 Task: Assign in the project CenterTech the issue 'Create a new online platform for online entrepreneurship courses with advanced business tools and community features' to the sprint 'Scrum Savants'. Assign in the project CenterTech the issue 'Implement a new cloud-based document management system for a company with advanced document versioning and access control features' to the sprint 'Scrum Savants'. Assign in the project CenterTech the issue 'Integrate a new video recording feature into an existing mobile application to enhance user-generated content and social sharing' to the sprint 'Scrum Savants'. Assign in the project CenterTech the issue 'Develop a new tool for automated testing of web application load testing and performance under high traffic conditions' to the sprint 'Scrum Savants'
Action: Mouse moved to (177, 51)
Screenshot: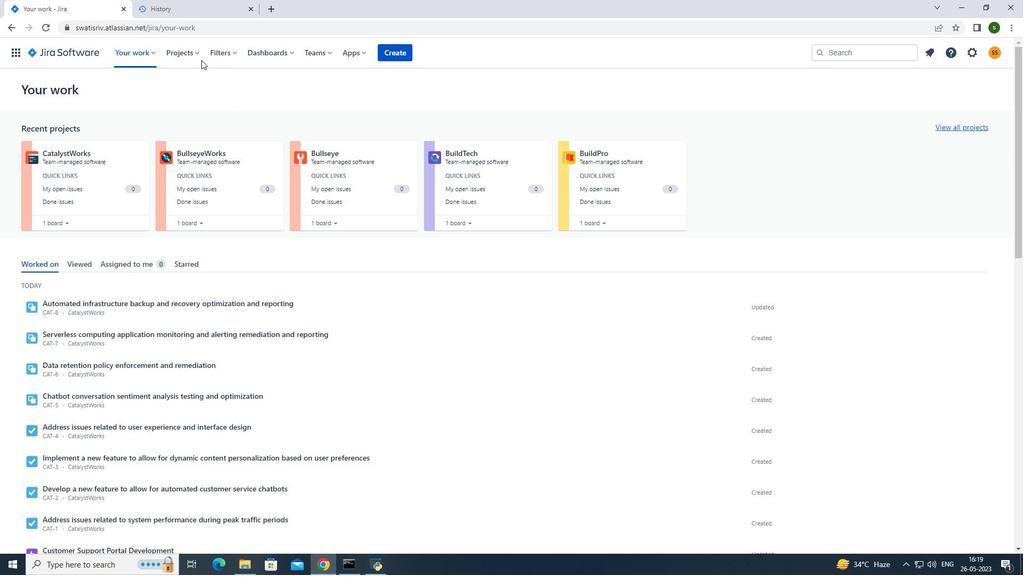 
Action: Mouse pressed left at (177, 51)
Screenshot: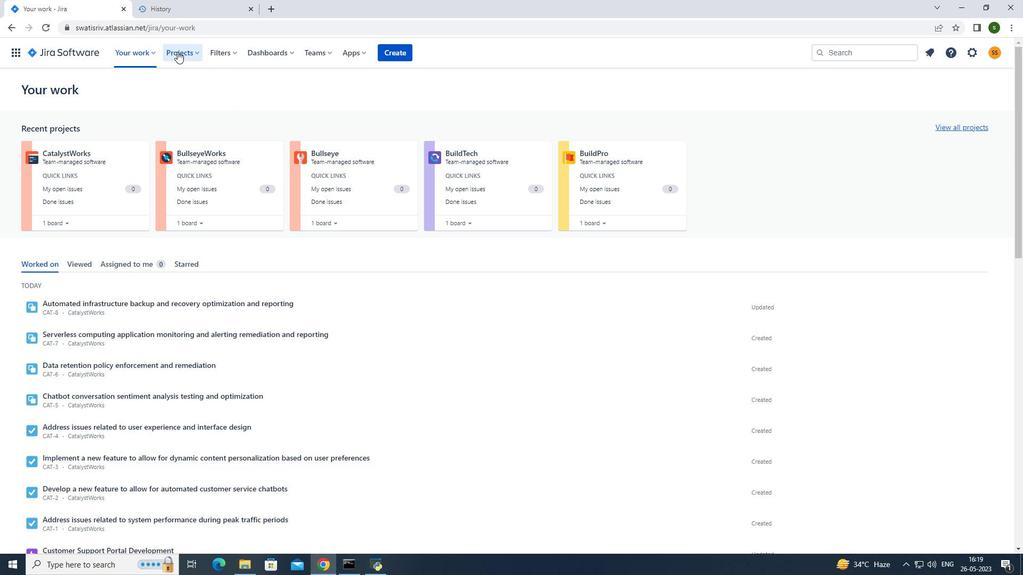 
Action: Mouse moved to (229, 104)
Screenshot: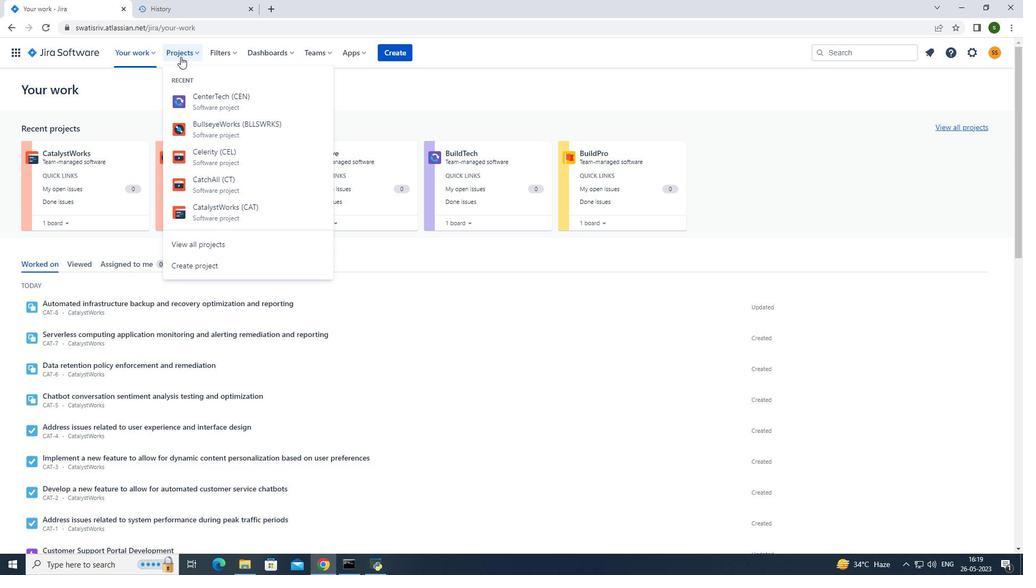 
Action: Mouse pressed left at (229, 104)
Screenshot: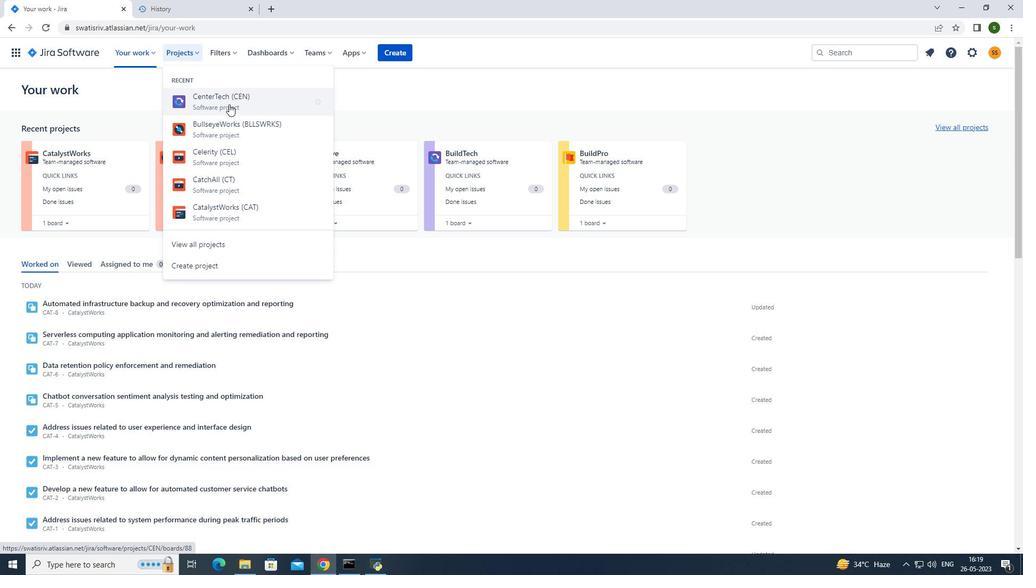 
Action: Mouse moved to (85, 163)
Screenshot: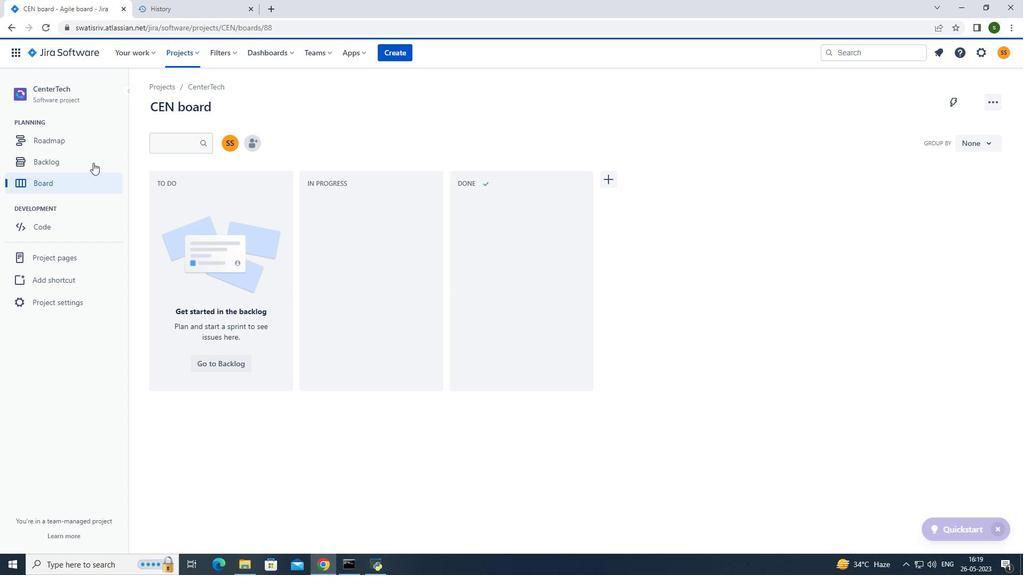 
Action: Mouse pressed left at (85, 163)
Screenshot: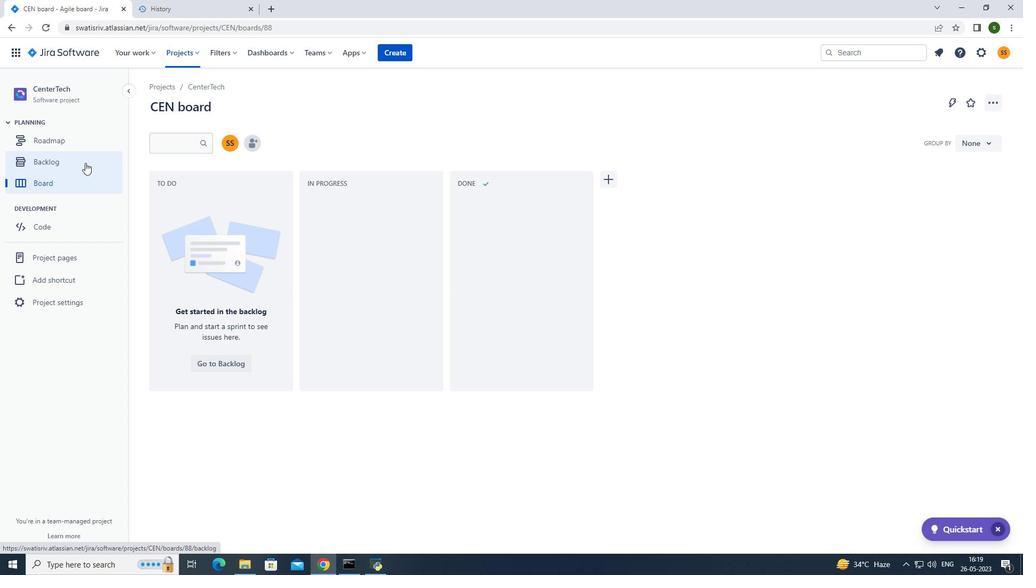 
Action: Mouse moved to (875, 397)
Screenshot: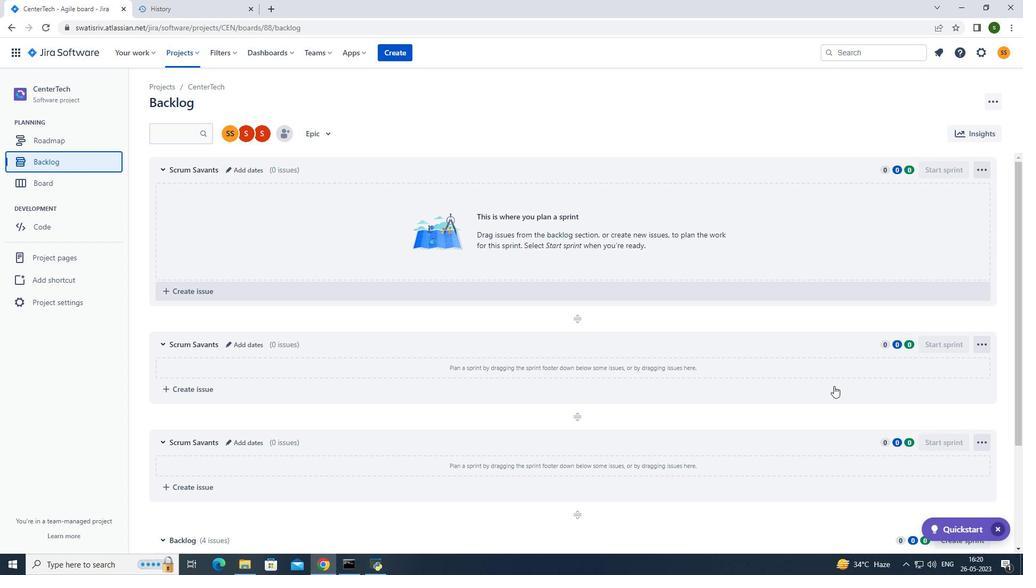
Action: Mouse scrolled (875, 396) with delta (0, 0)
Screenshot: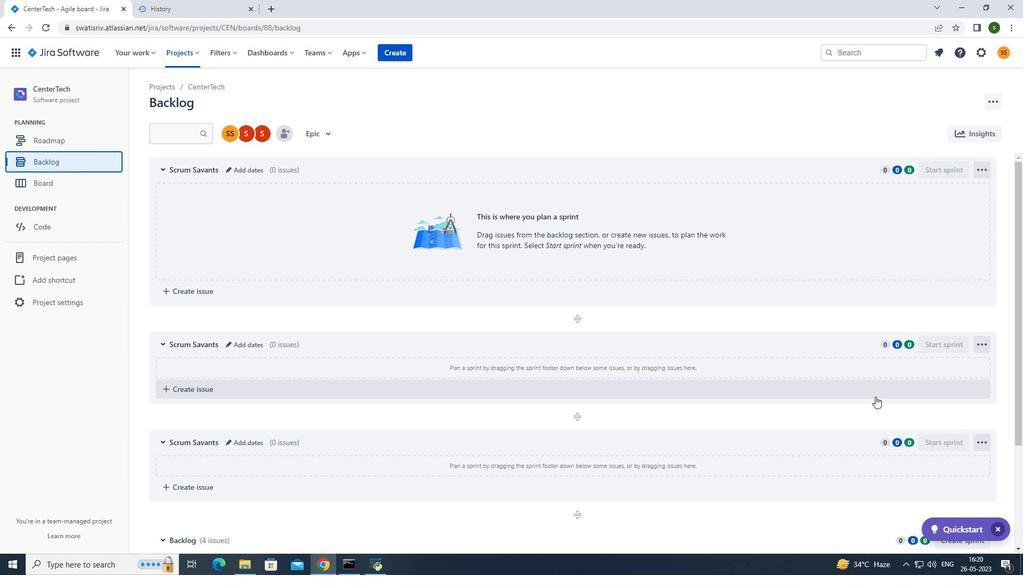 
Action: Mouse scrolled (875, 396) with delta (0, 0)
Screenshot: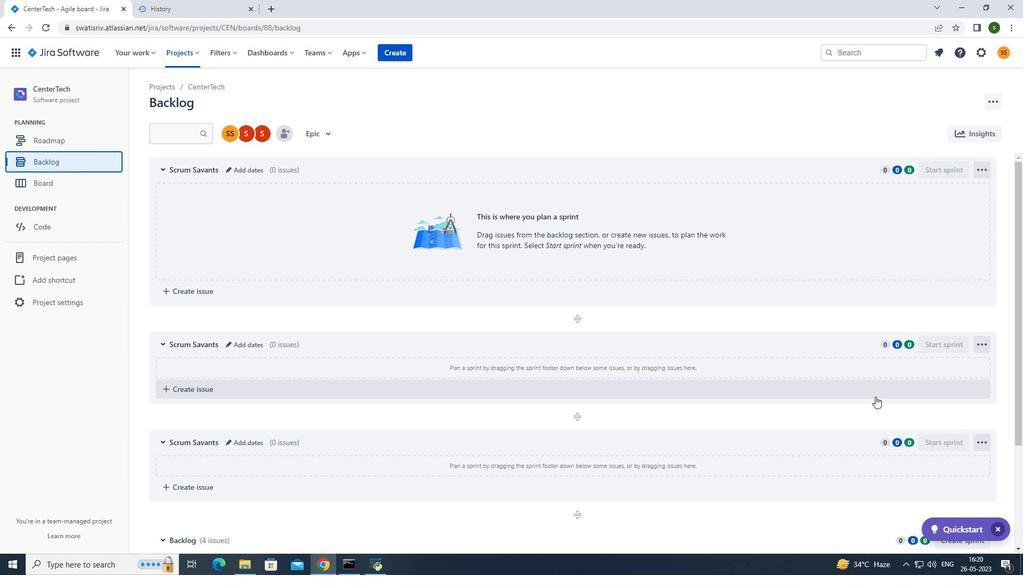 
Action: Mouse scrolled (875, 396) with delta (0, 0)
Screenshot: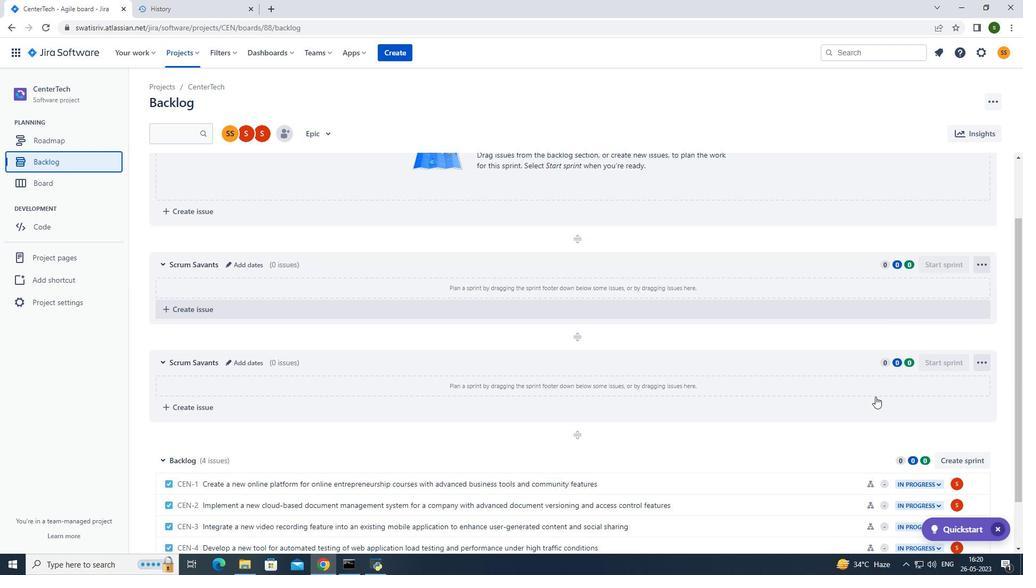 
Action: Mouse scrolled (875, 396) with delta (0, 0)
Screenshot: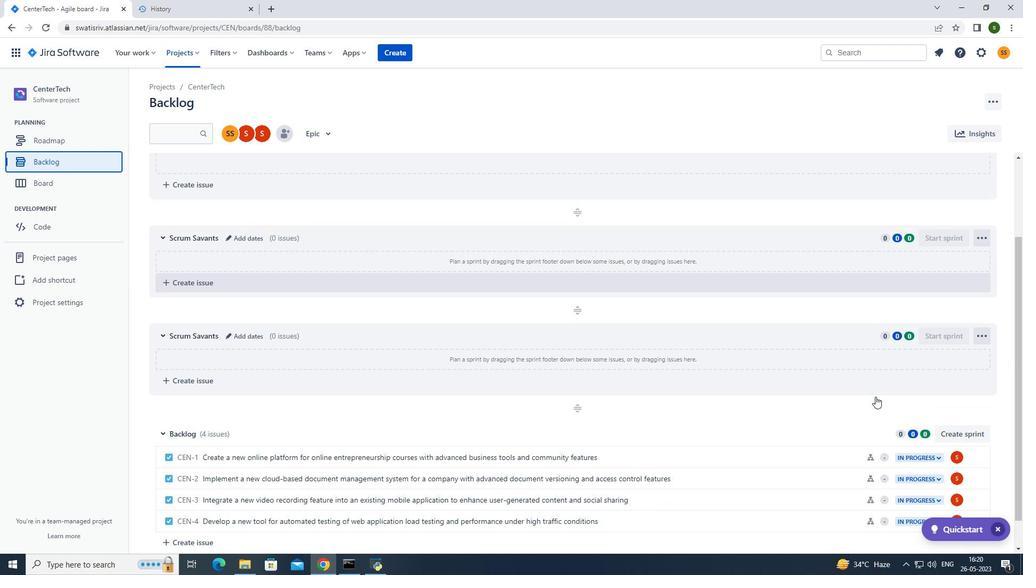 
Action: Mouse moved to (970, 420)
Screenshot: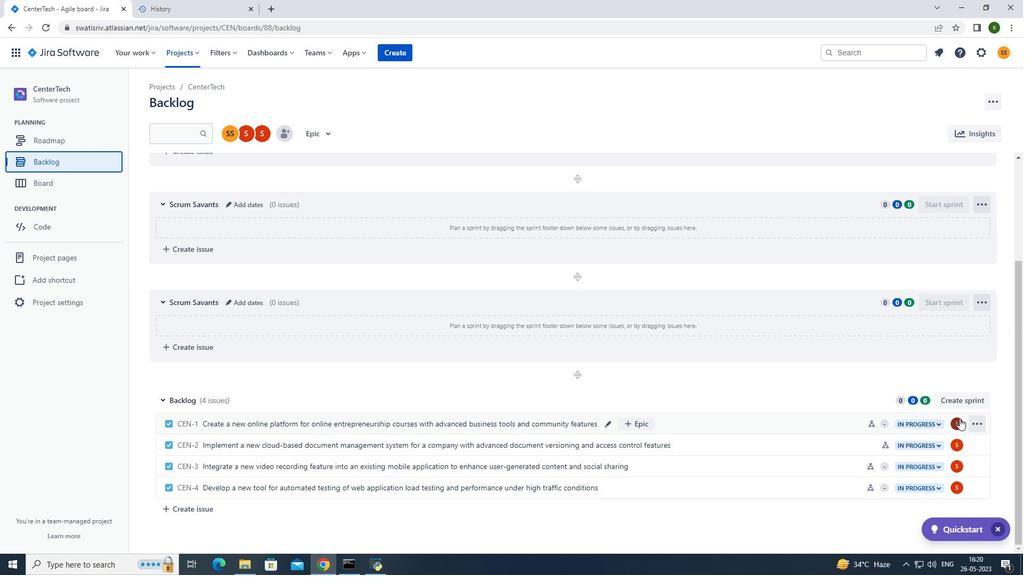 
Action: Mouse pressed left at (970, 420)
Screenshot: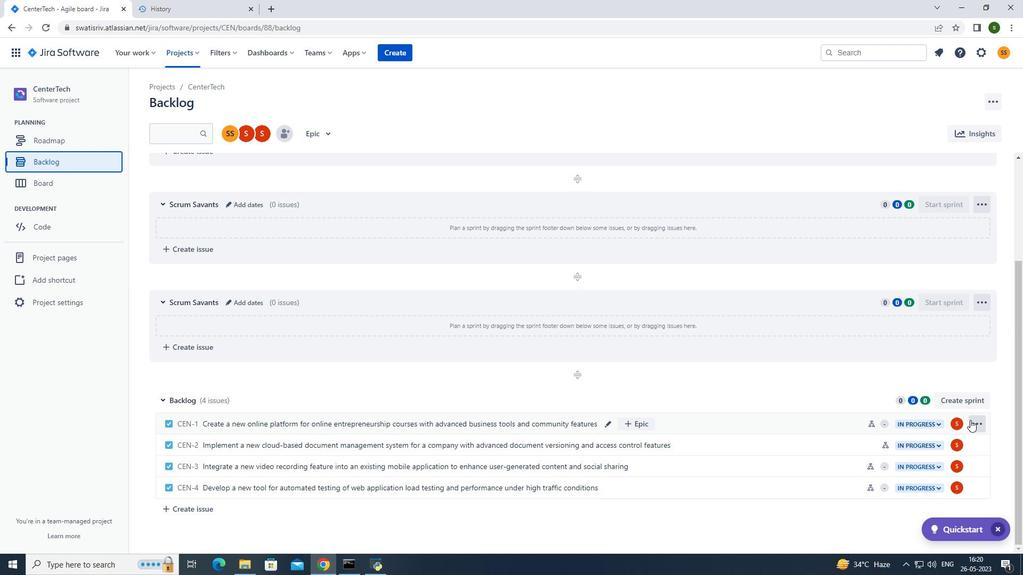 
Action: Mouse moved to (948, 329)
Screenshot: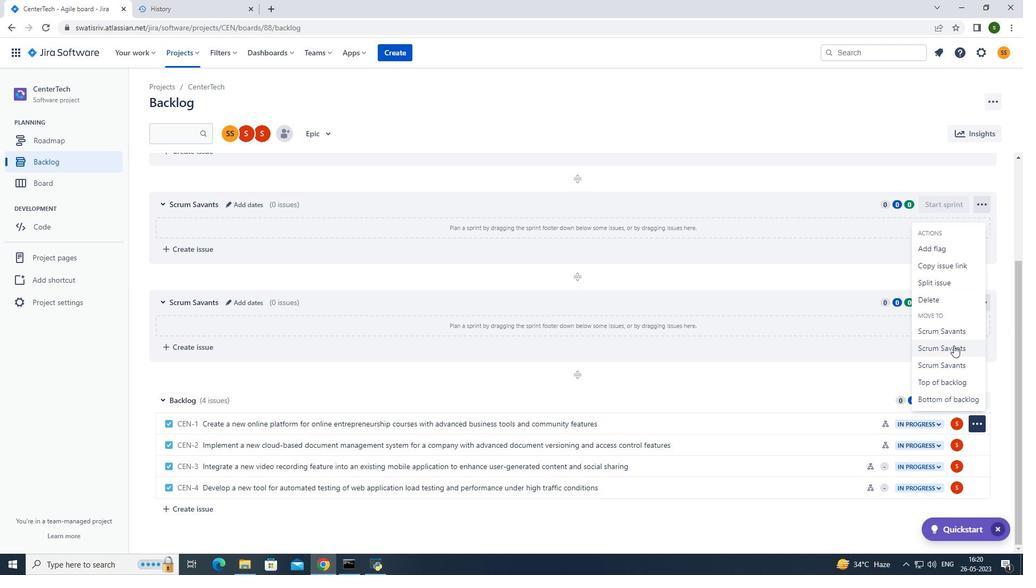 
Action: Mouse pressed left at (948, 329)
Screenshot: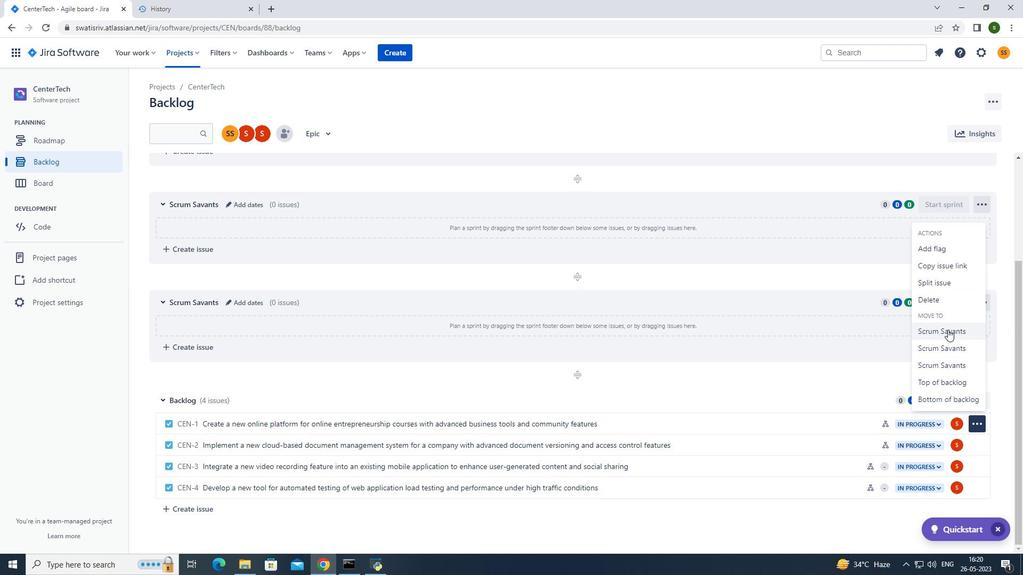 
Action: Mouse moved to (176, 54)
Screenshot: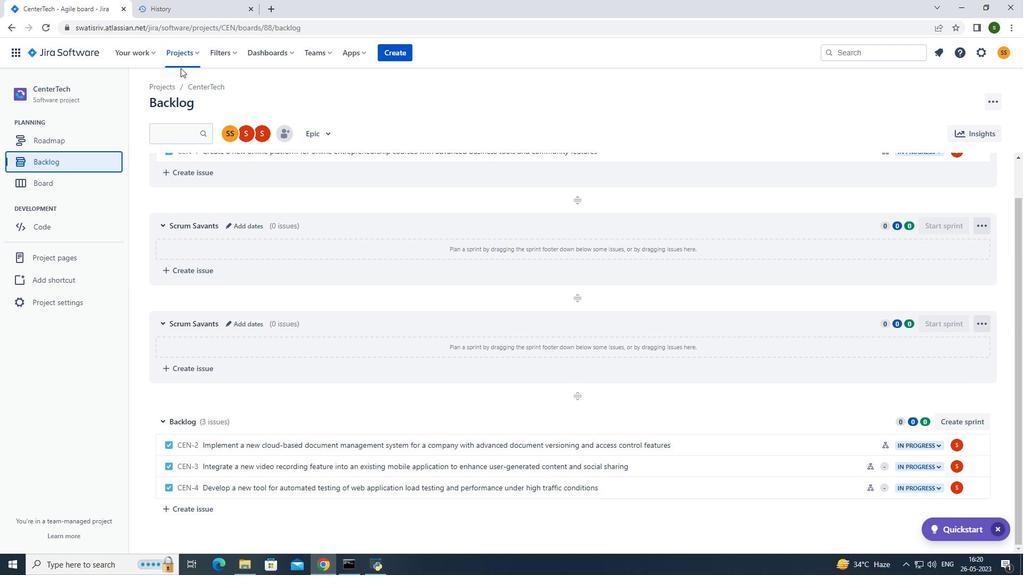 
Action: Mouse pressed left at (176, 54)
Screenshot: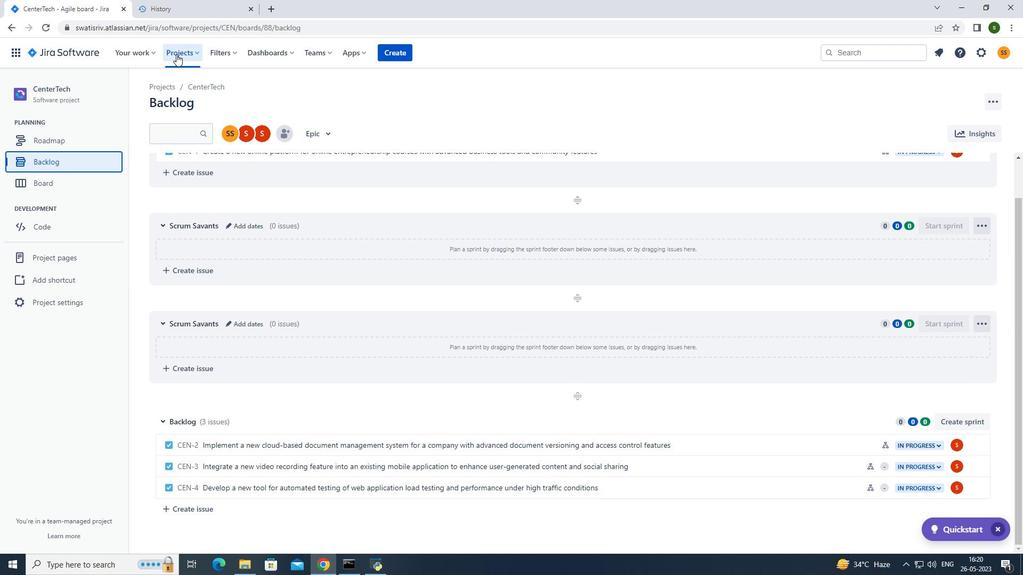 
Action: Mouse moved to (209, 100)
Screenshot: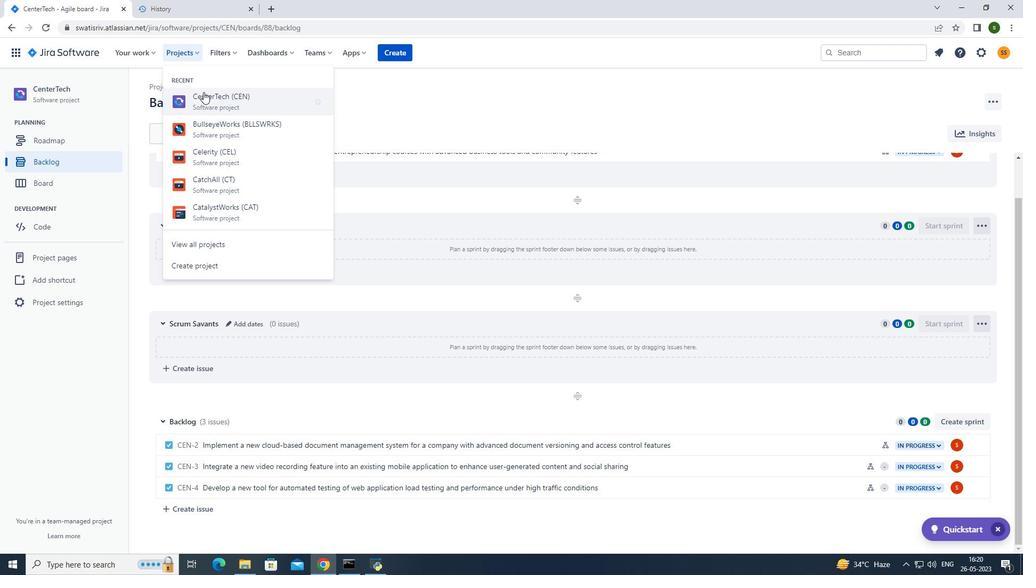 
Action: Mouse pressed left at (209, 100)
Screenshot: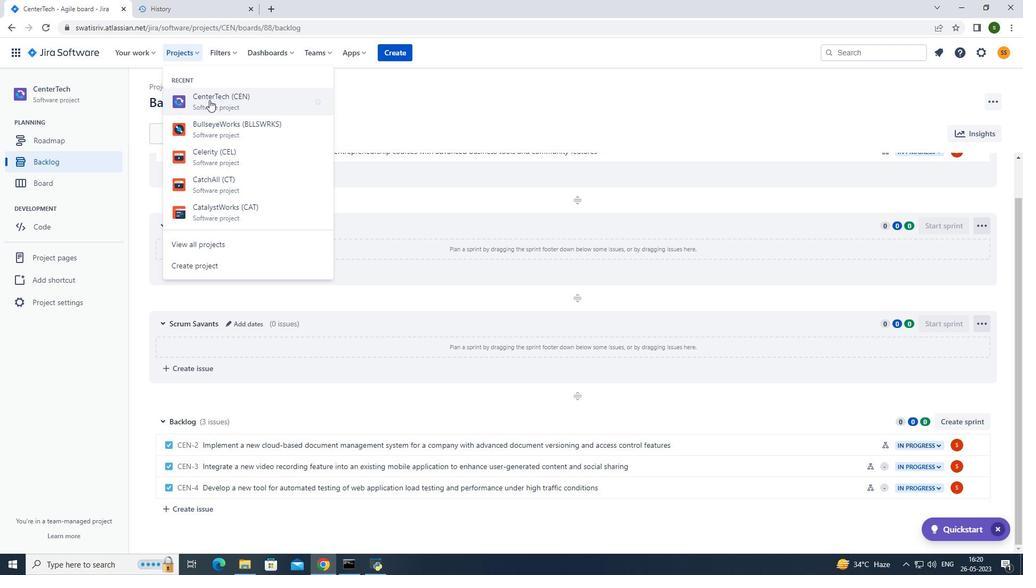 
Action: Mouse moved to (272, 107)
Screenshot: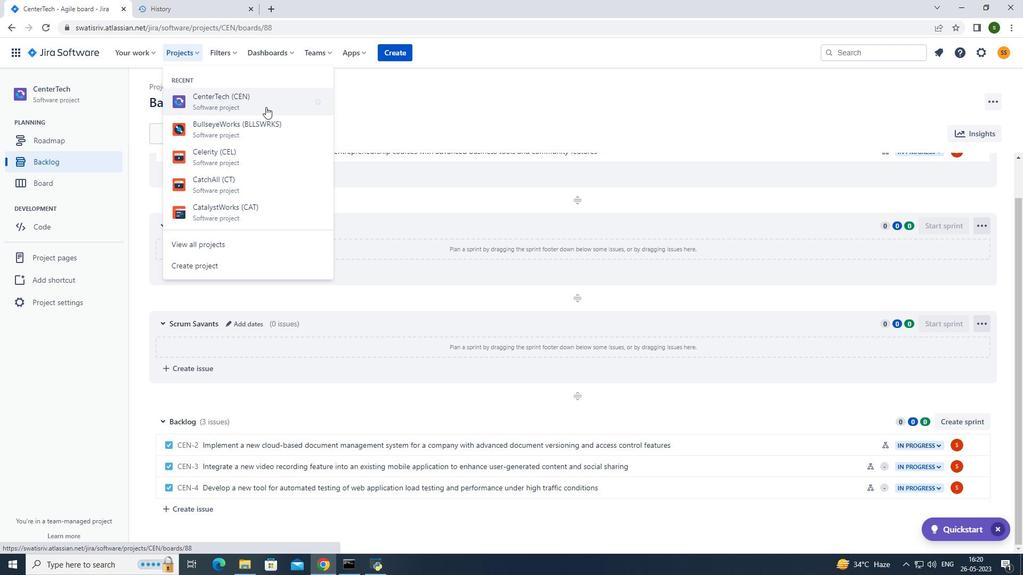 
Action: Mouse pressed left at (272, 107)
Screenshot: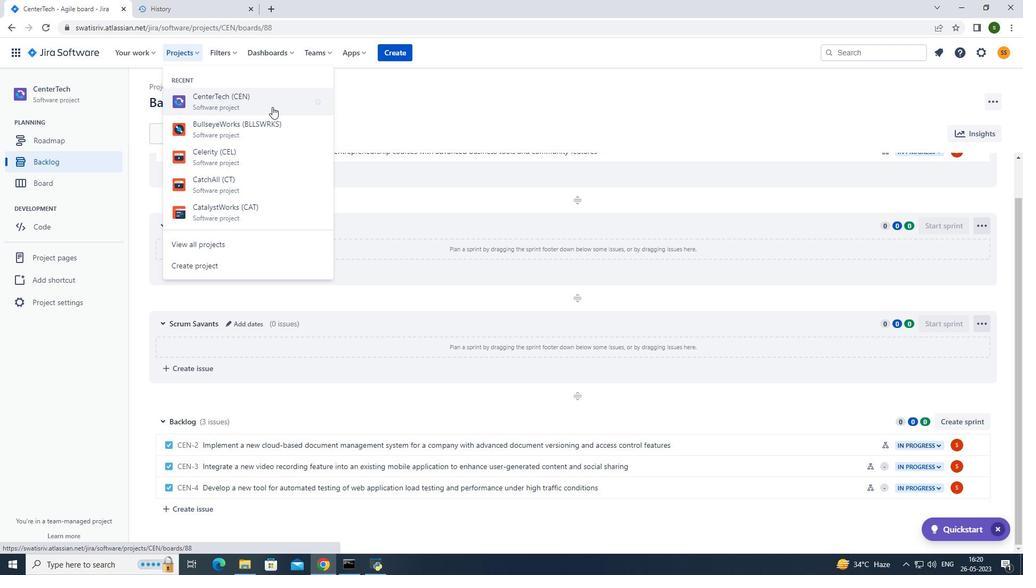 
Action: Mouse moved to (72, 159)
Screenshot: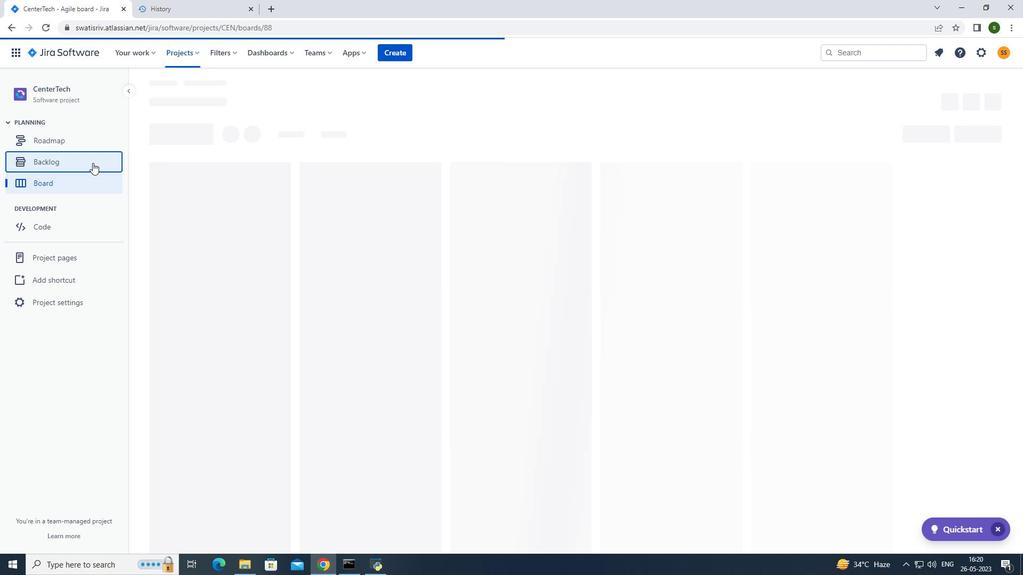 
Action: Mouse pressed left at (72, 159)
Screenshot: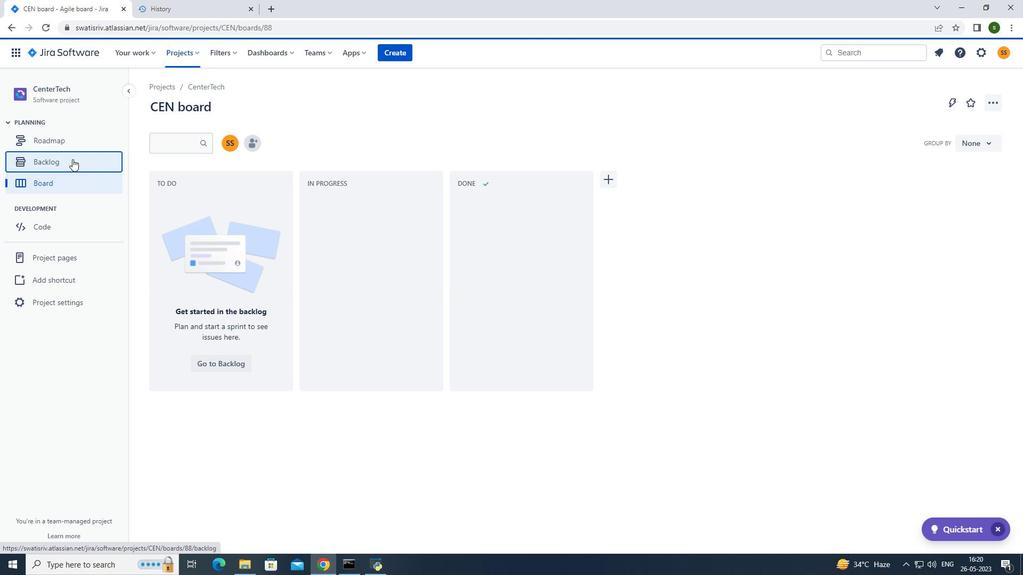
Action: Mouse moved to (982, 485)
Screenshot: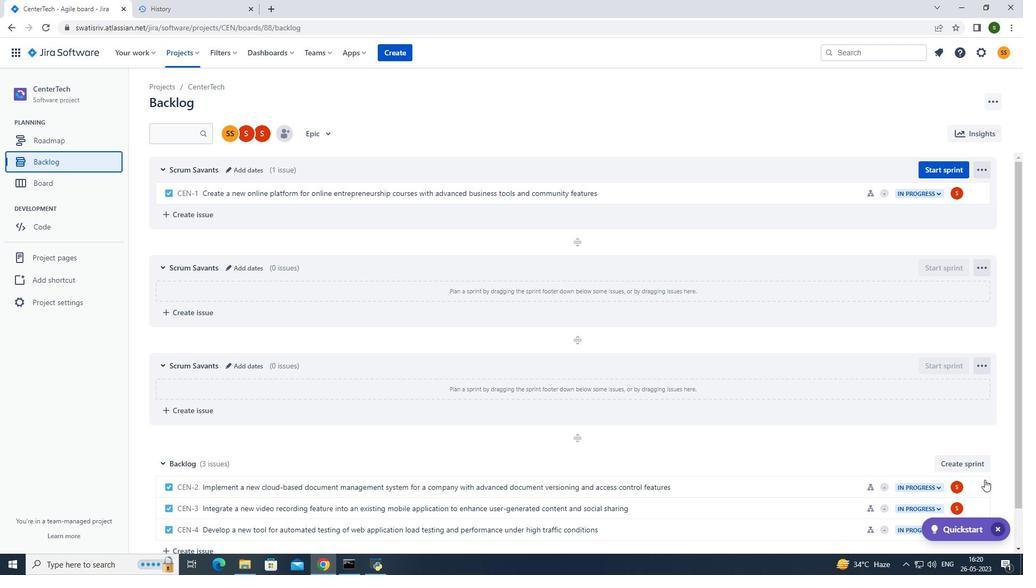 
Action: Mouse pressed left at (982, 485)
Screenshot: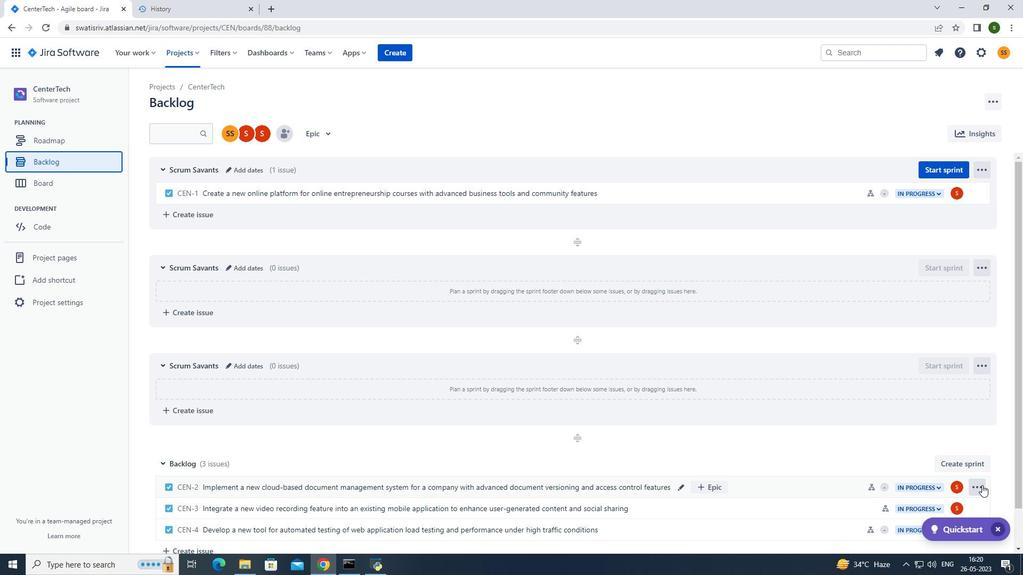
Action: Mouse moved to (947, 419)
Screenshot: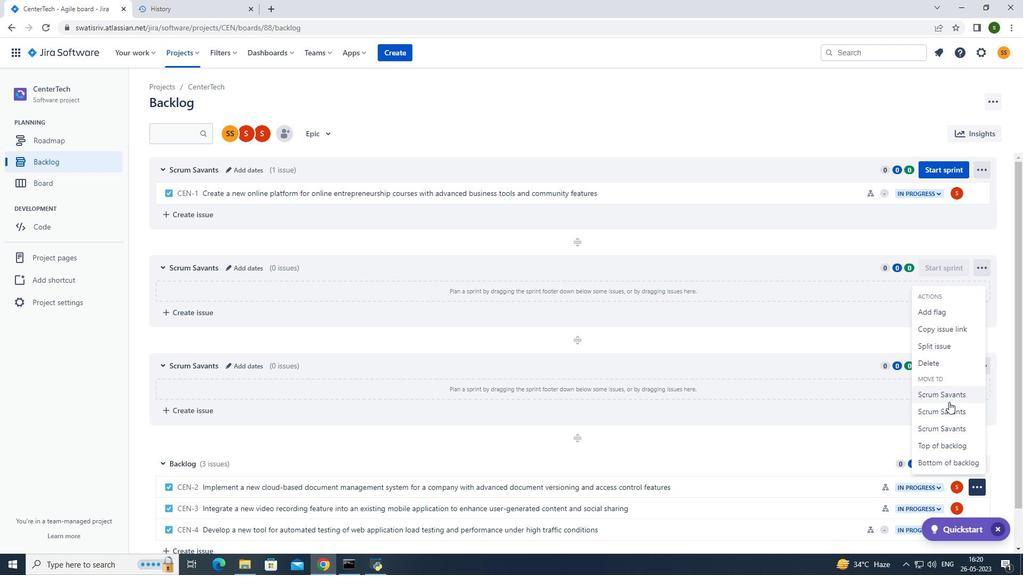 
Action: Mouse pressed left at (947, 419)
Screenshot: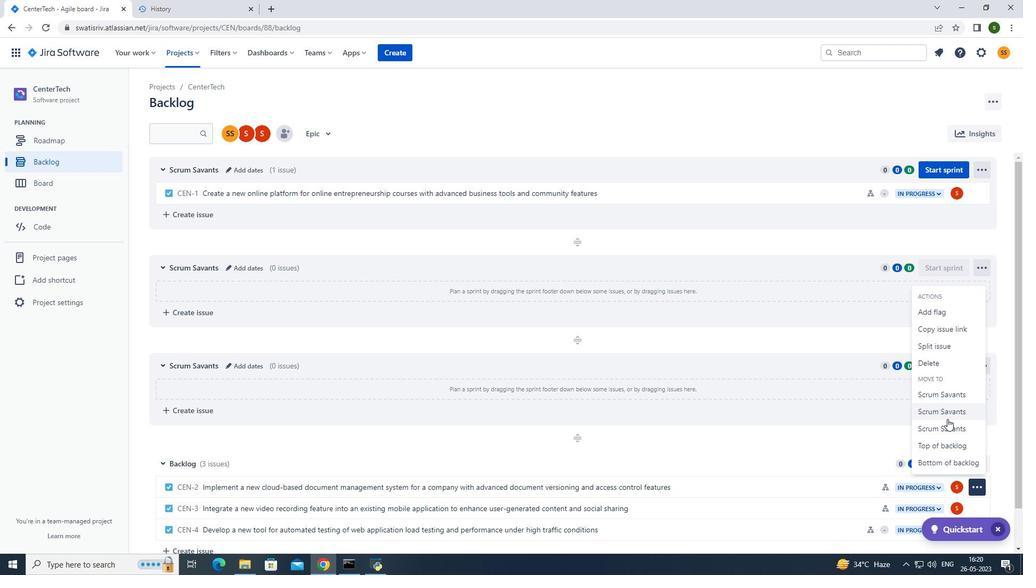 
Action: Mouse moved to (165, 48)
Screenshot: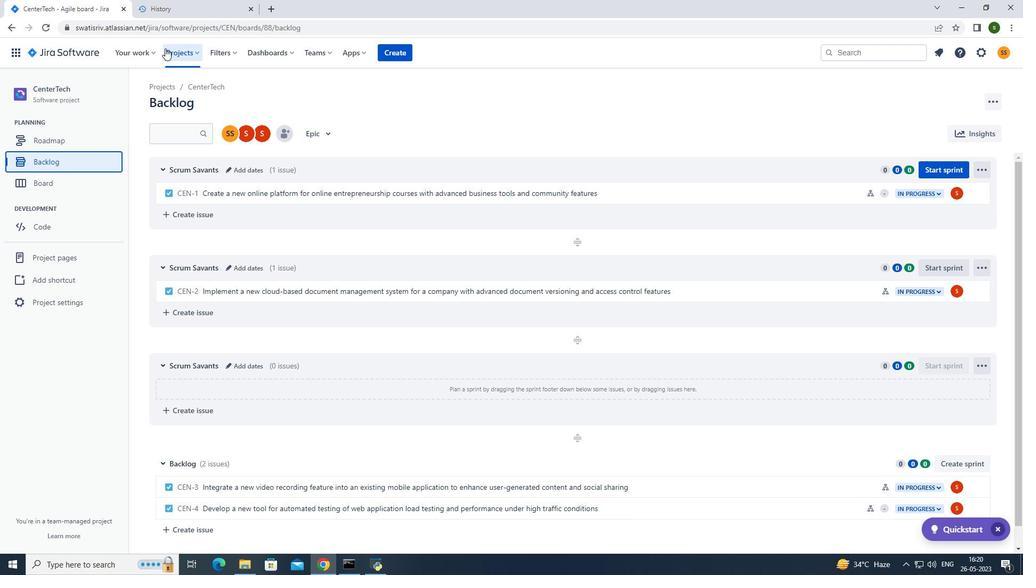 
Action: Mouse pressed left at (165, 48)
Screenshot: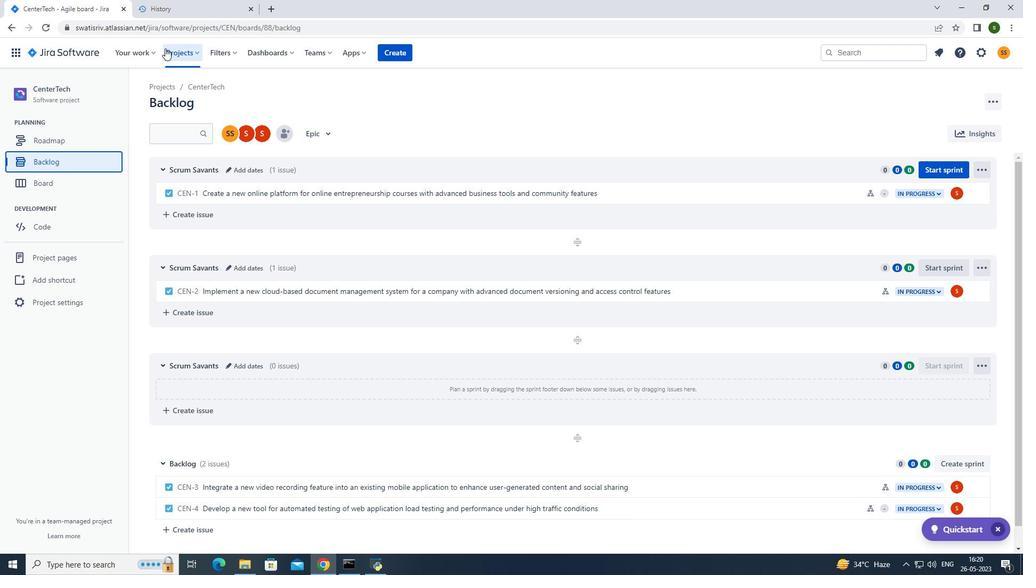 
Action: Mouse moved to (219, 102)
Screenshot: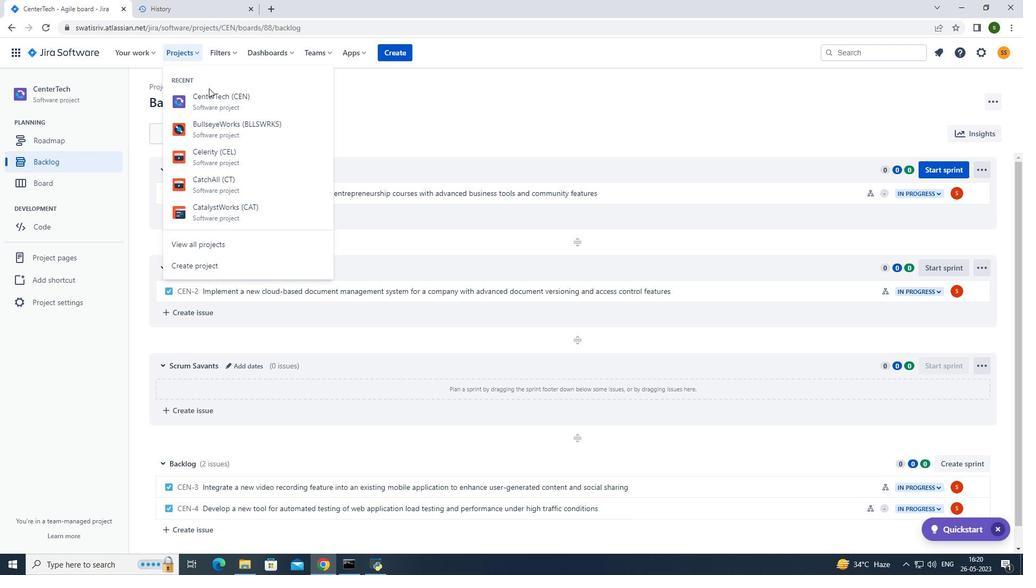 
Action: Mouse pressed left at (219, 102)
Screenshot: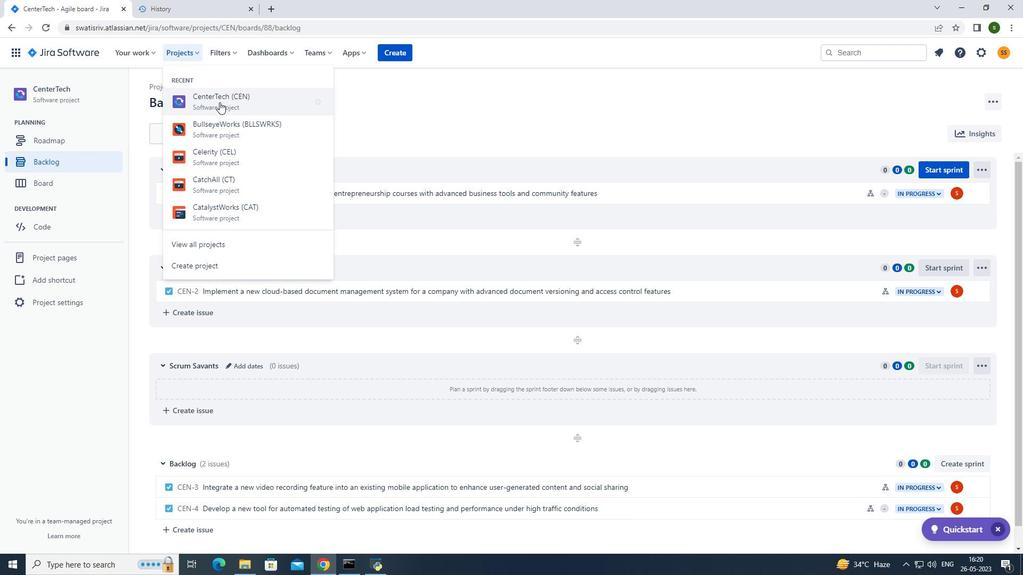 
Action: Mouse moved to (91, 164)
Screenshot: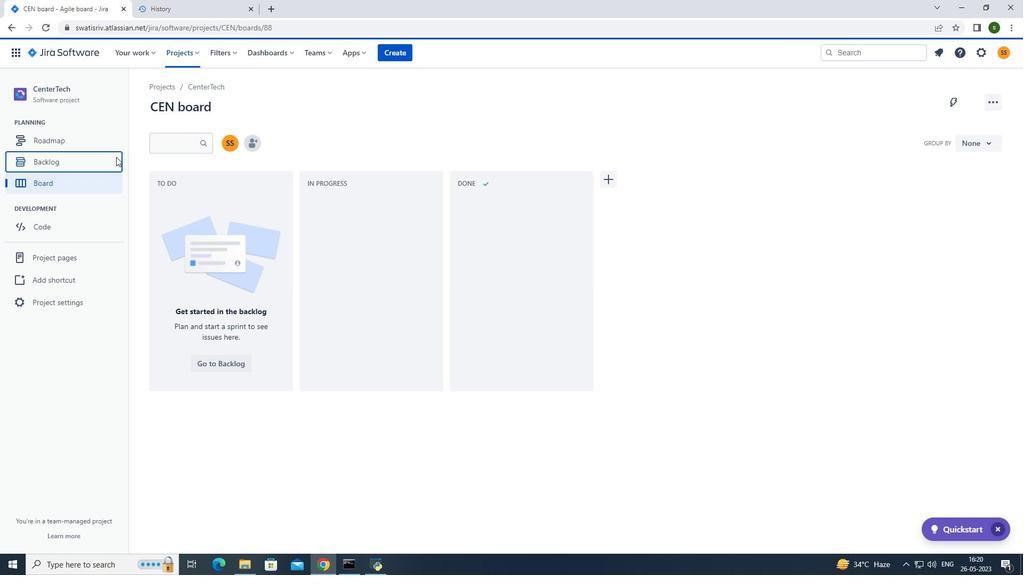 
Action: Mouse pressed left at (91, 164)
Screenshot: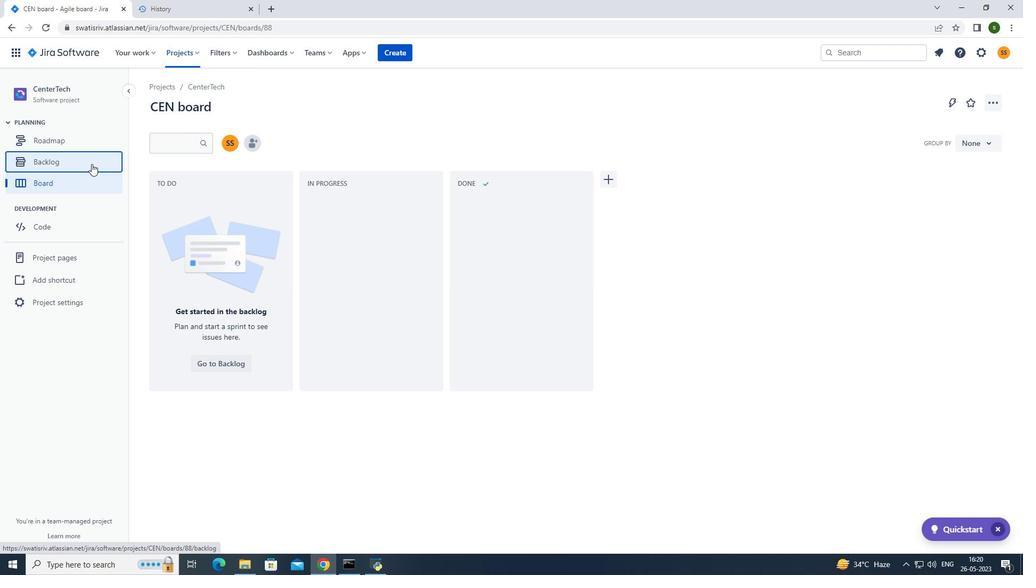 
Action: Mouse moved to (972, 487)
Screenshot: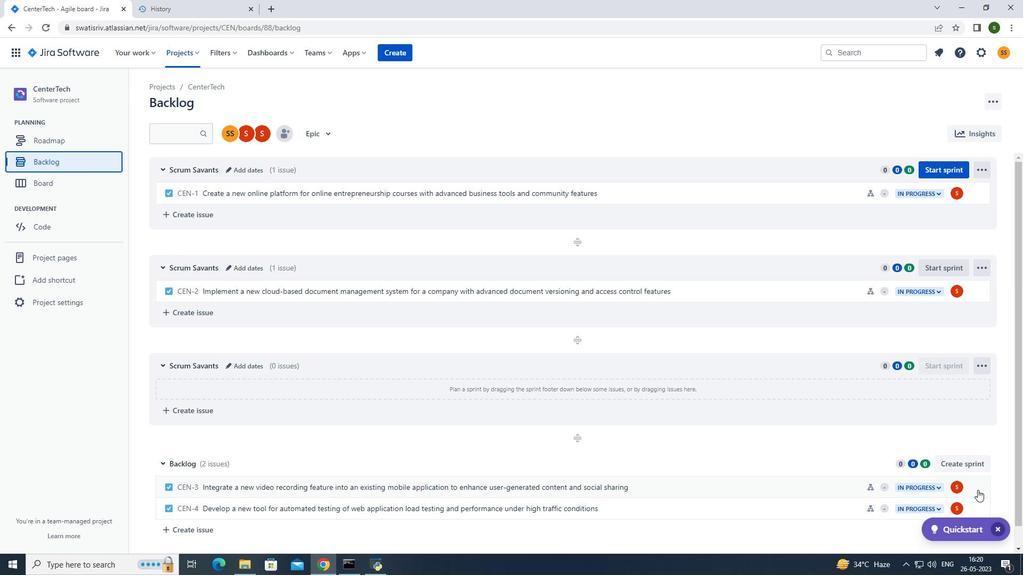
Action: Mouse pressed left at (972, 487)
Screenshot: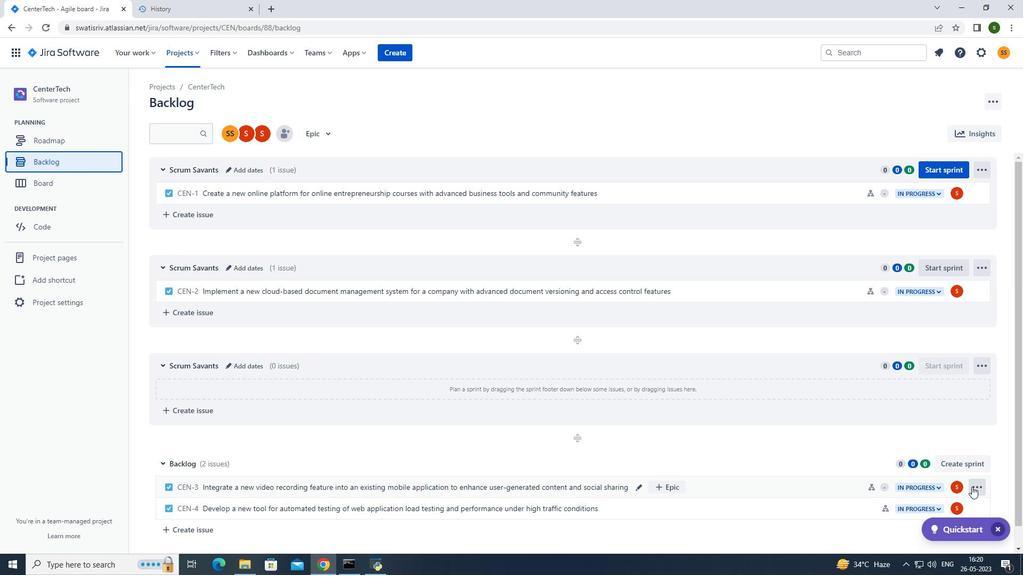 
Action: Mouse moved to (951, 431)
Screenshot: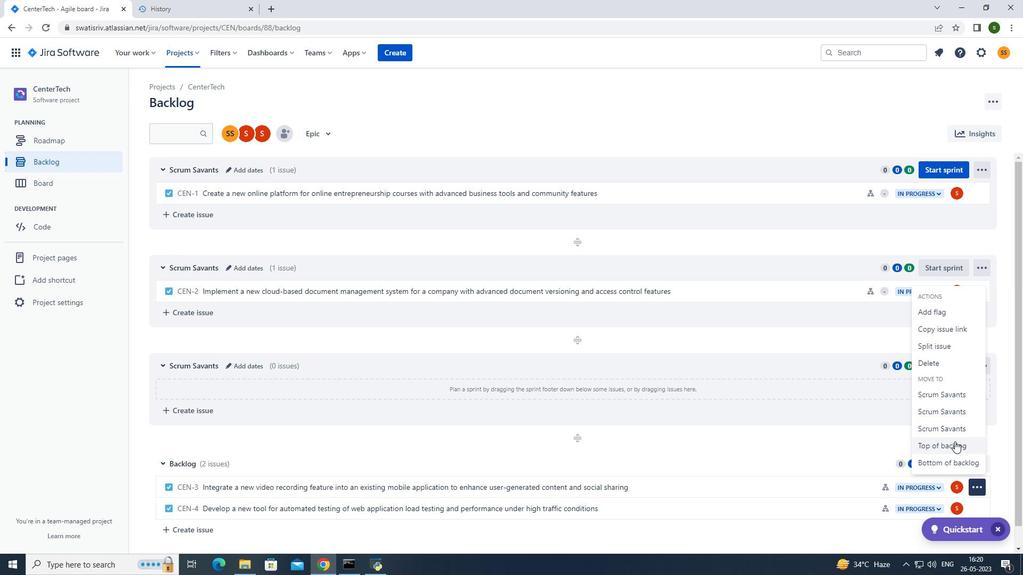 
Action: Mouse pressed left at (951, 431)
Screenshot: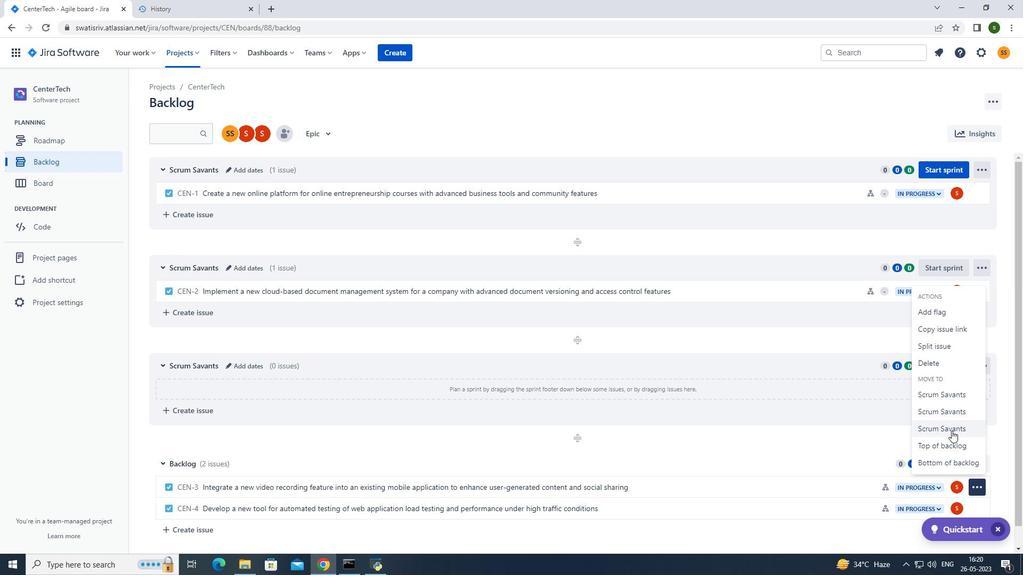 
Action: Mouse moved to (176, 55)
Screenshot: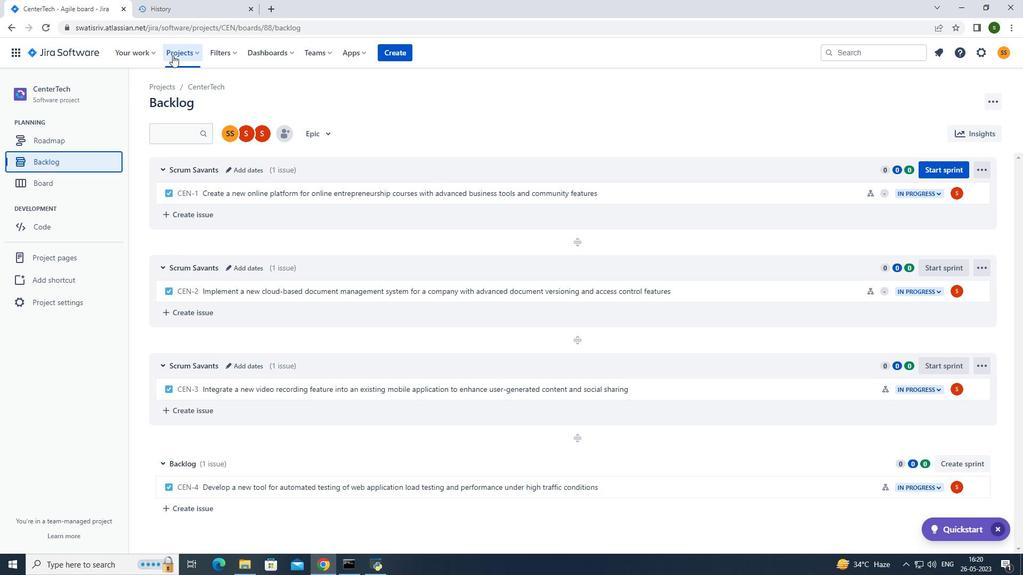 
Action: Mouse pressed left at (176, 55)
Screenshot: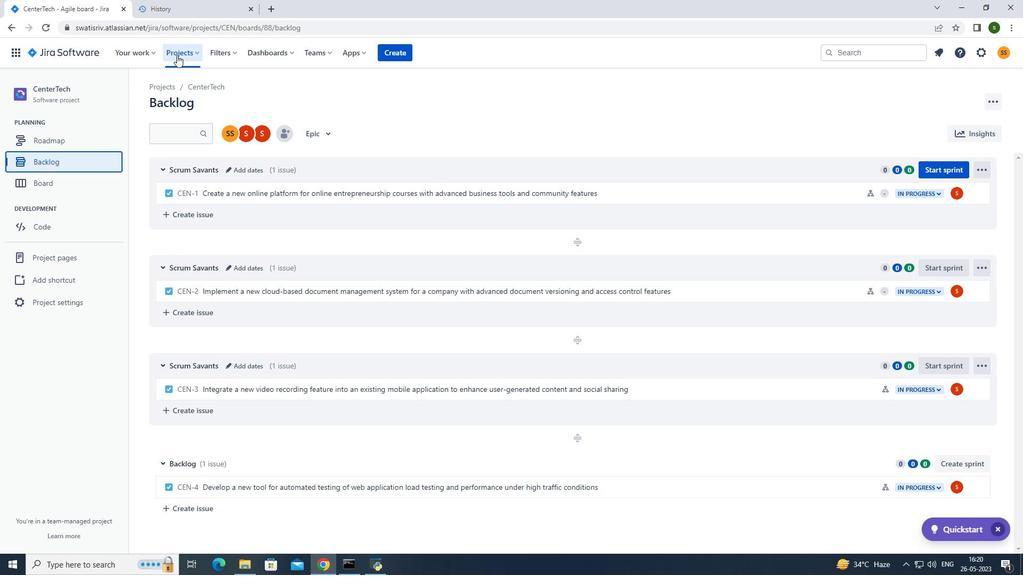 
Action: Mouse moved to (229, 108)
Screenshot: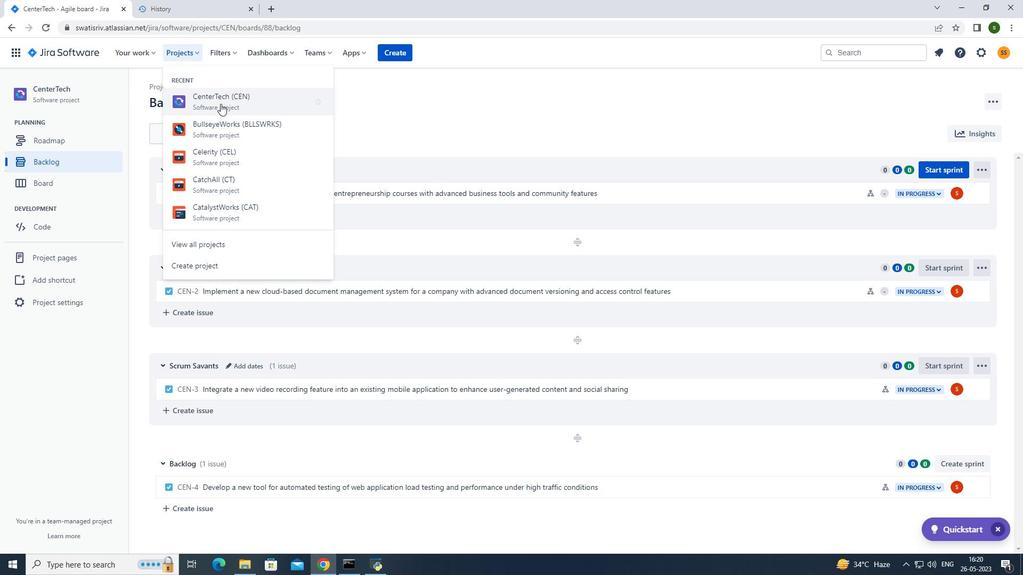 
Action: Mouse pressed left at (229, 108)
Screenshot: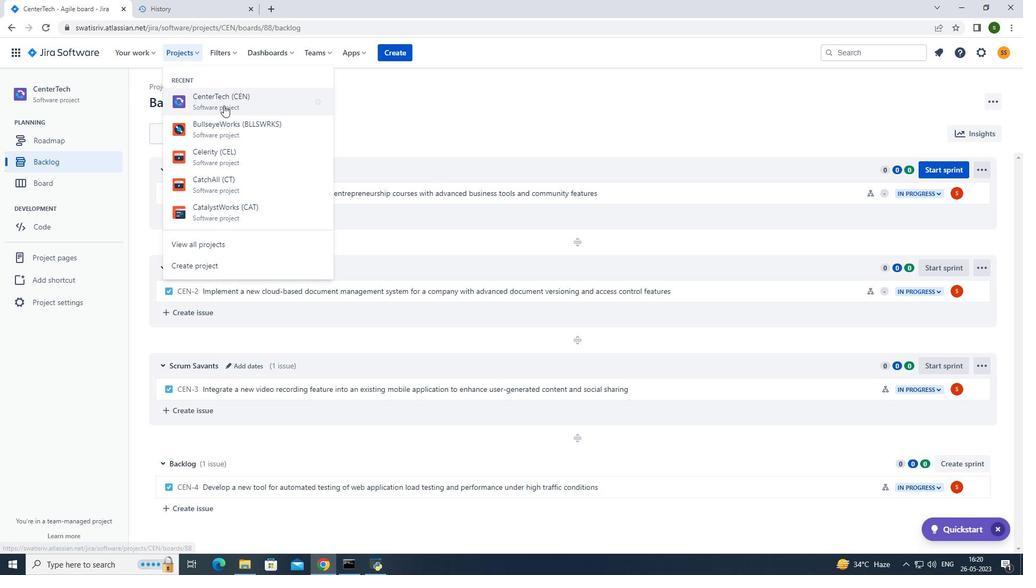 
Action: Mouse moved to (76, 159)
Screenshot: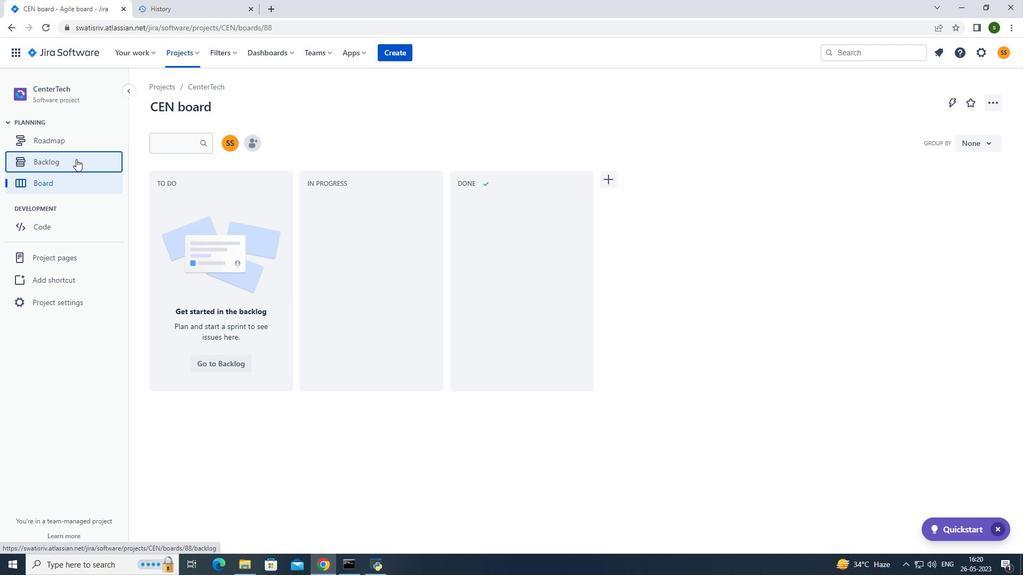 
Action: Mouse pressed left at (76, 159)
Screenshot: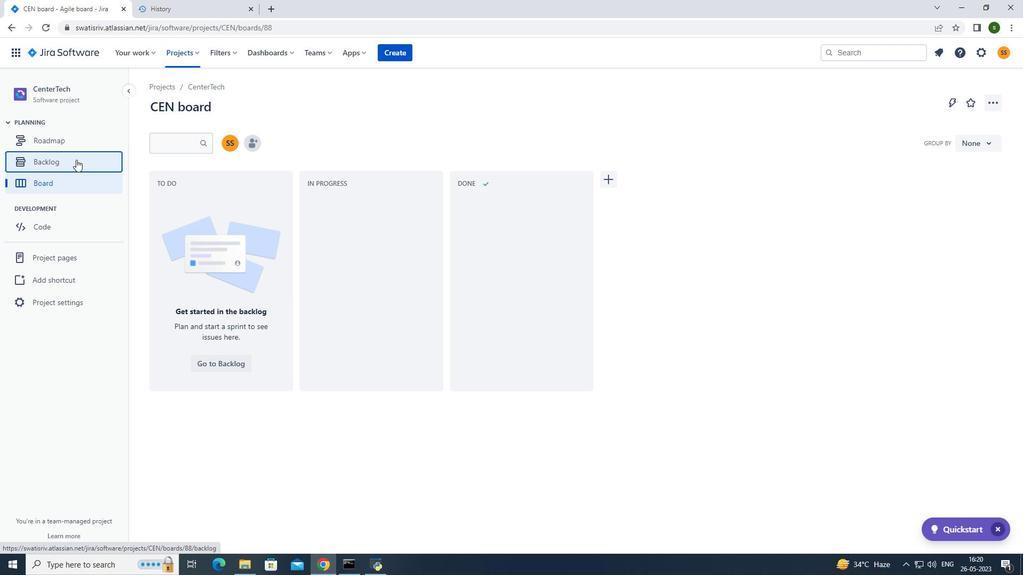 
Action: Mouse moved to (977, 485)
Screenshot: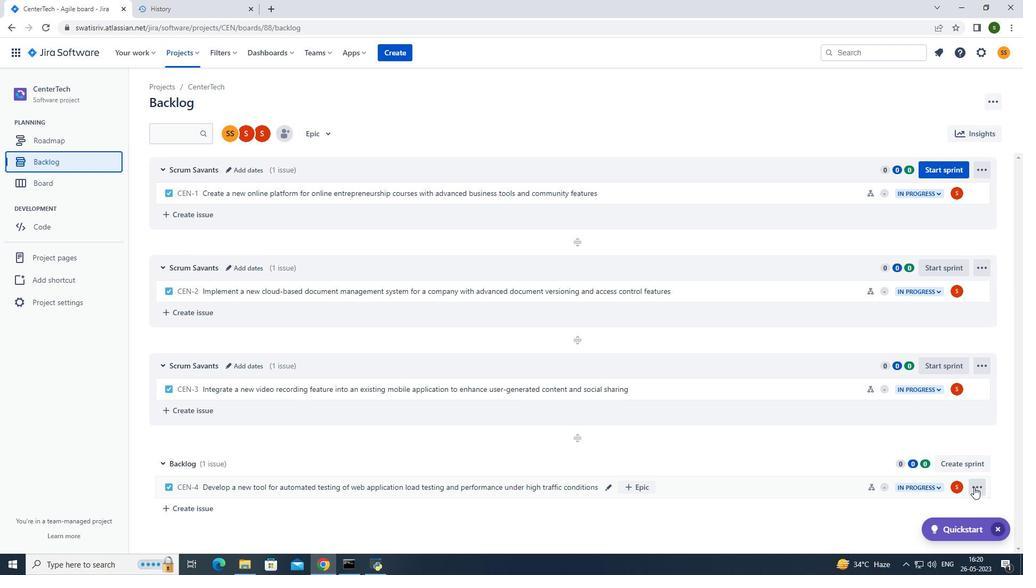 
Action: Mouse pressed left at (977, 485)
Screenshot: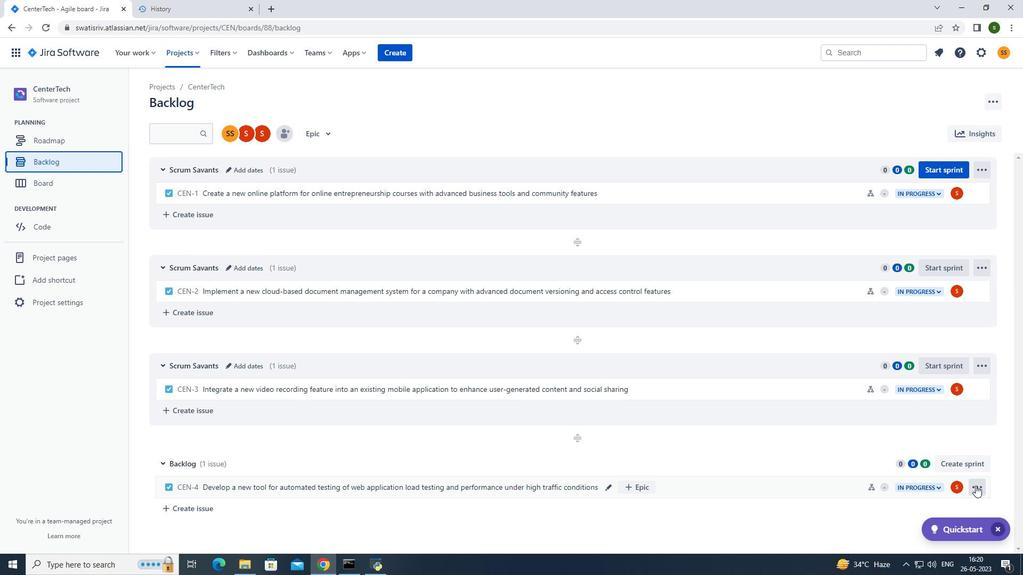 
Action: Mouse moved to (943, 431)
Screenshot: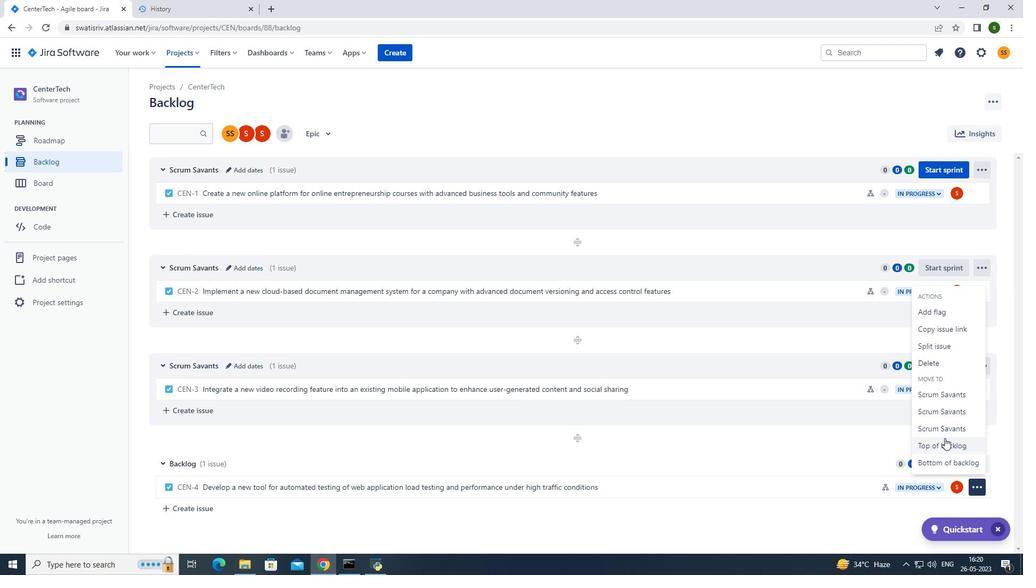 
Action: Mouse pressed left at (943, 431)
Screenshot: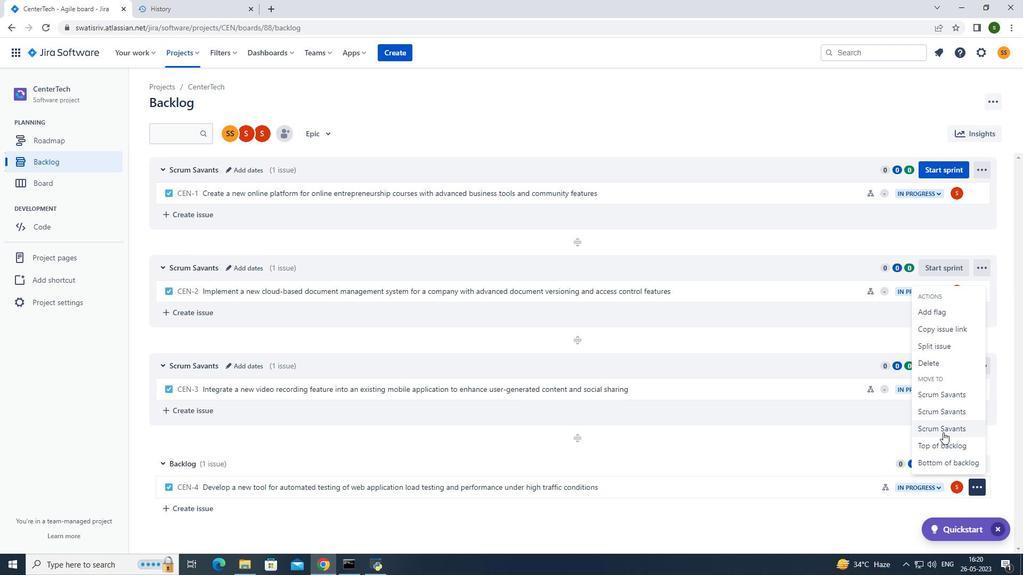 
Action: Mouse moved to (408, 108)
Screenshot: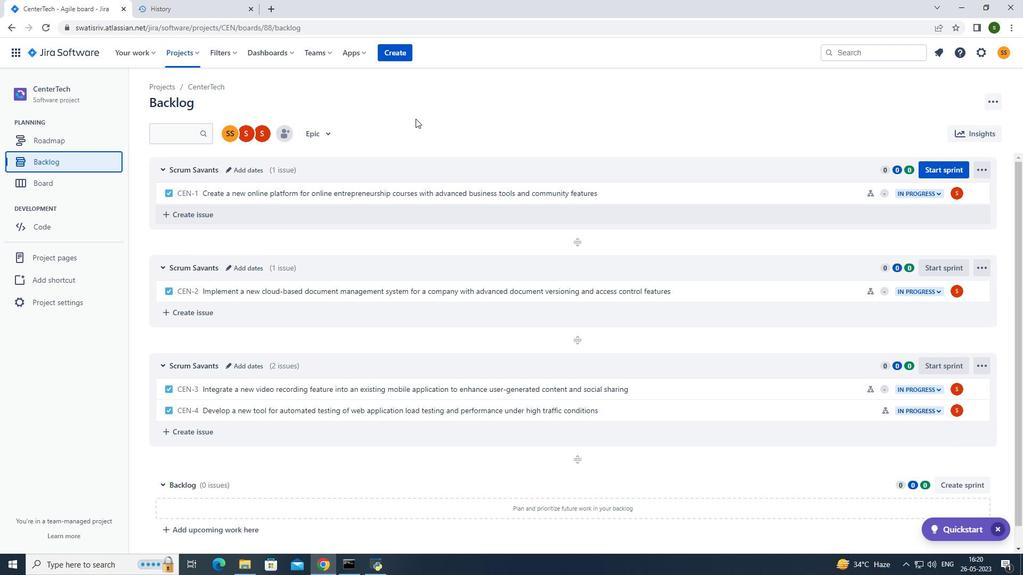 
